 Task: Select the UTC Time as time zone for the schedule.
Action: Mouse moved to (364, 216)
Screenshot: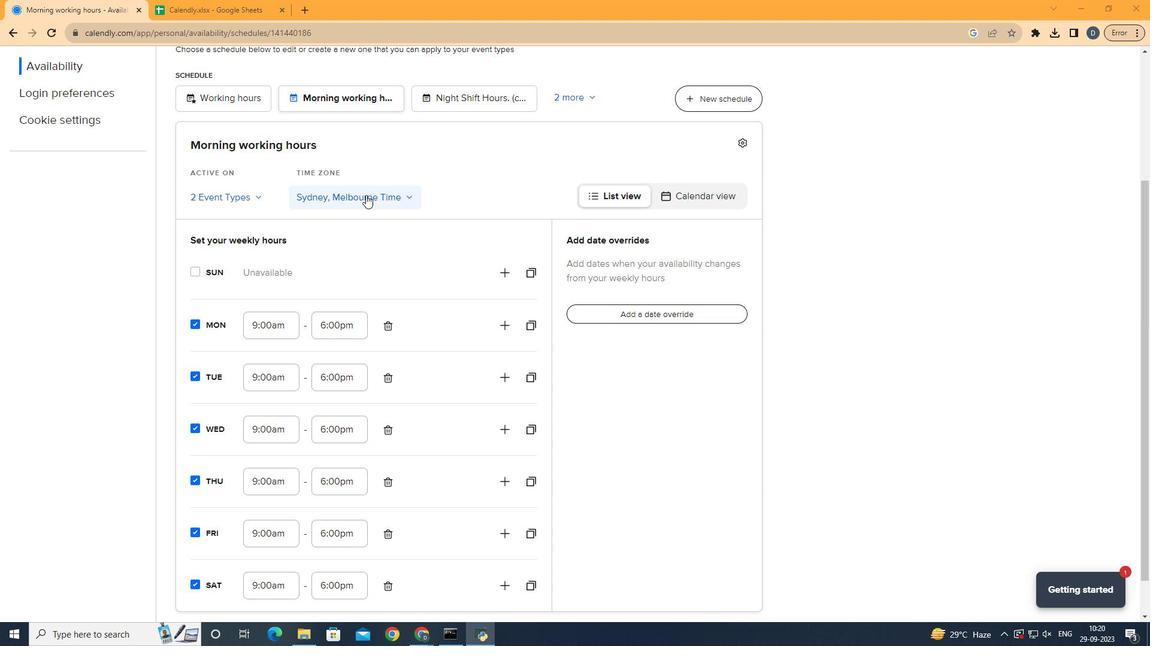 
Action: Mouse pressed left at (364, 216)
Screenshot: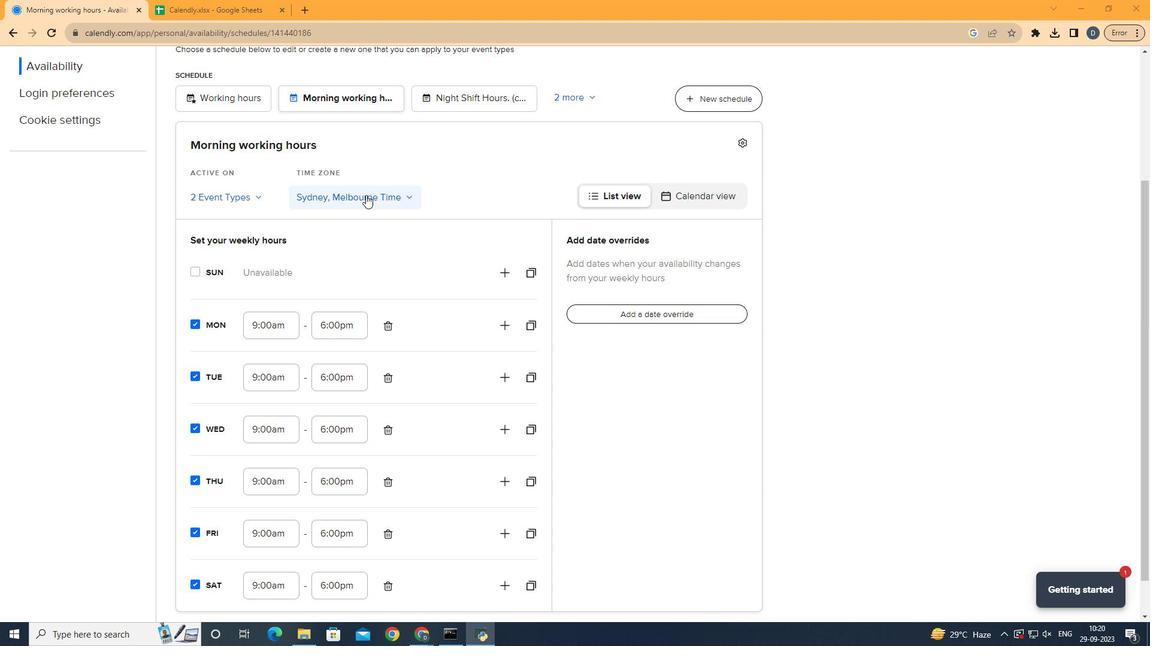 
Action: Mouse moved to (404, 327)
Screenshot: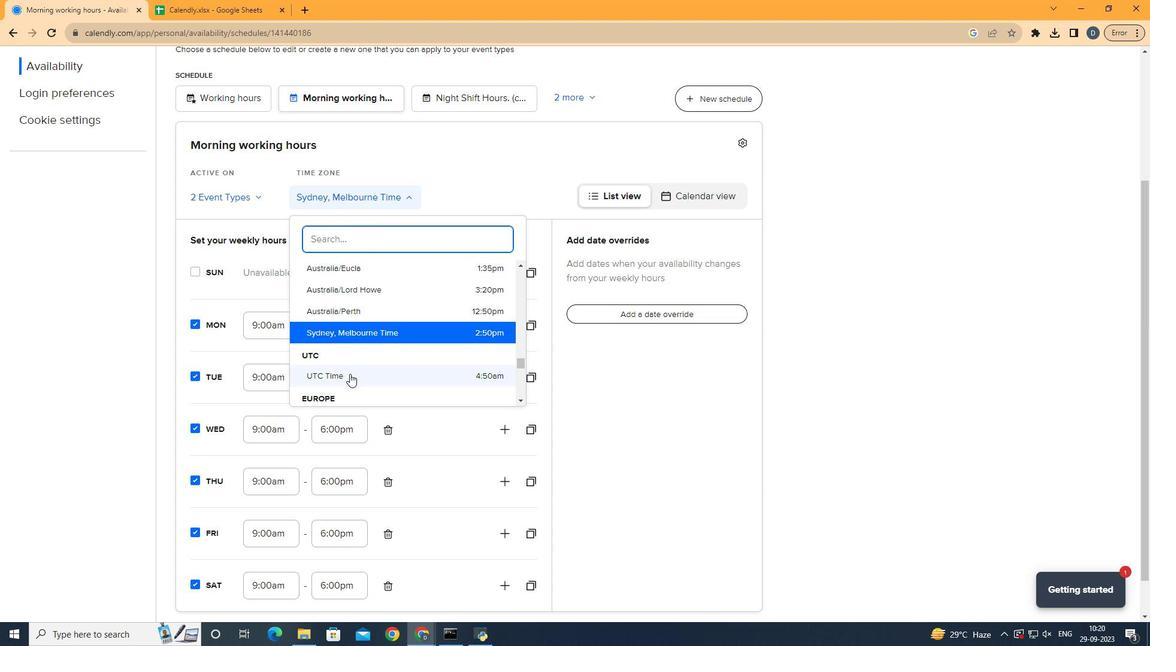 
Action: Mouse pressed left at (404, 327)
Screenshot: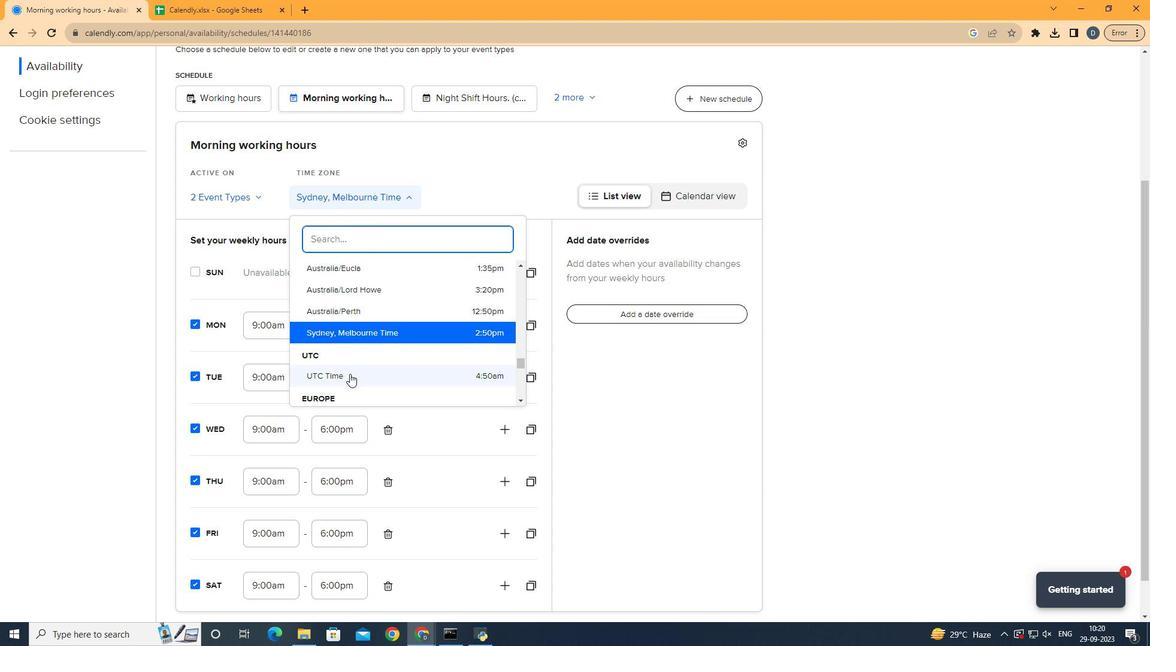 
Action: Mouse moved to (206, 240)
Screenshot: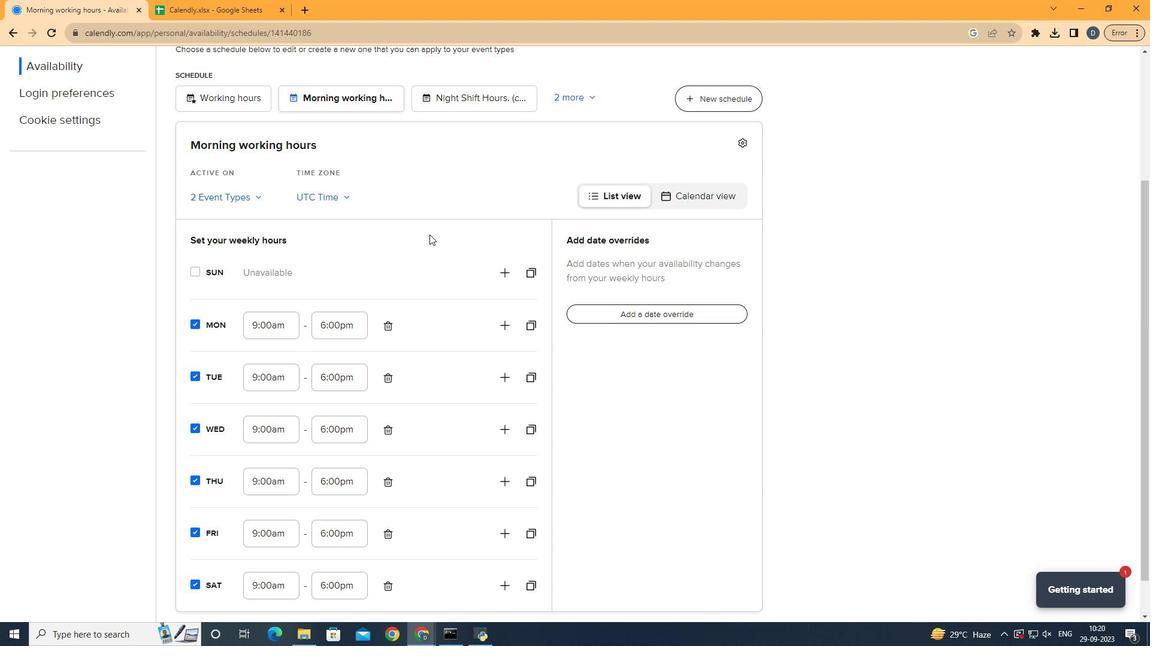 
